 Task: Filter the pull requests by visibility "Private repositories only".
Action: Mouse moved to (204, 136)
Screenshot: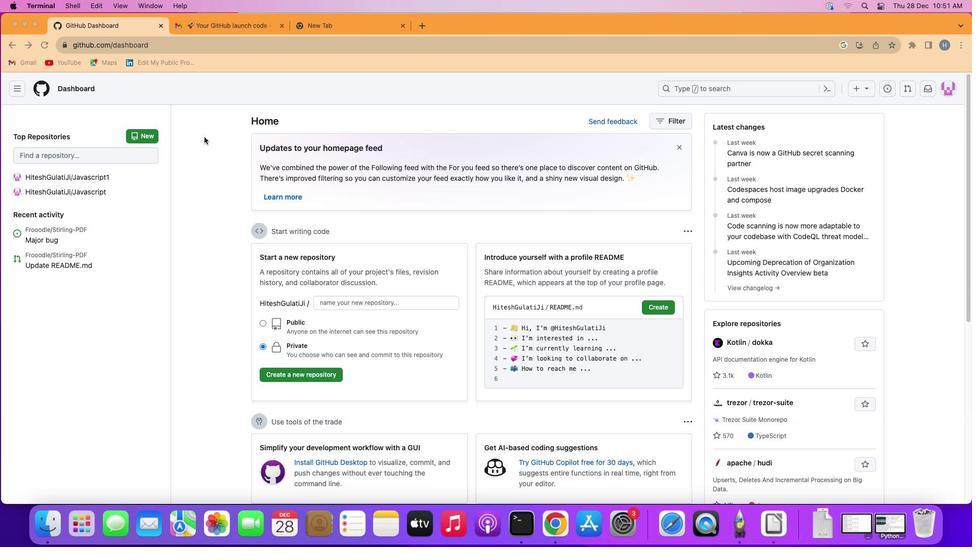 
Action: Mouse pressed left at (204, 136)
Screenshot: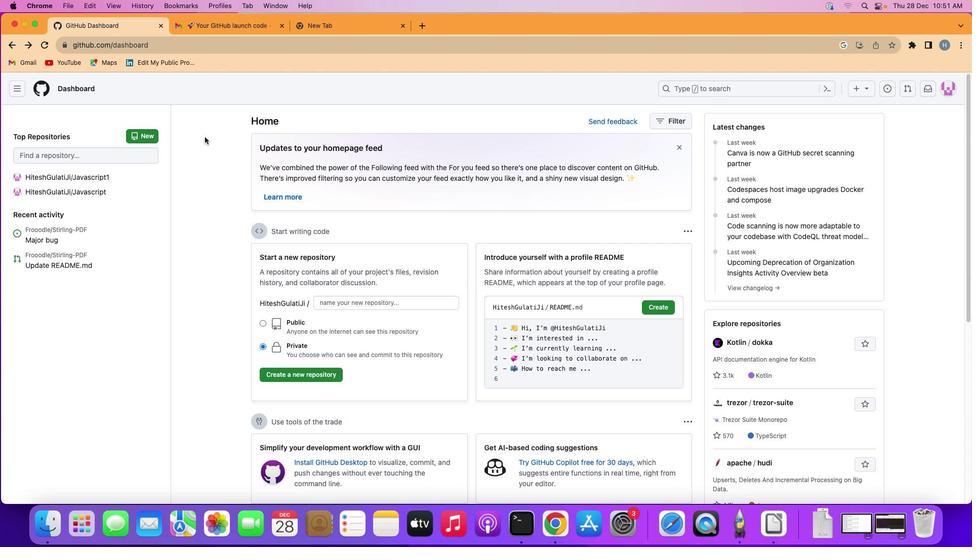 
Action: Mouse moved to (18, 88)
Screenshot: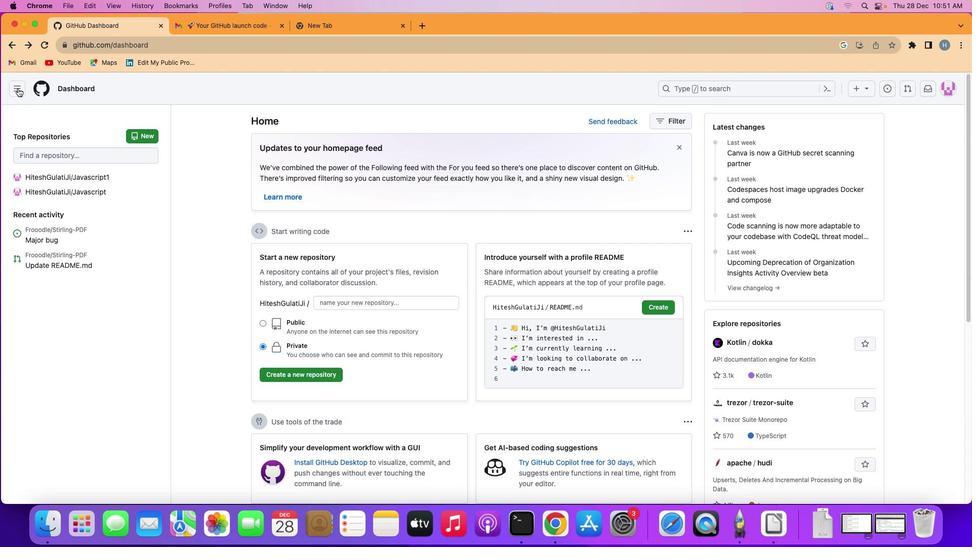 
Action: Mouse pressed left at (18, 88)
Screenshot: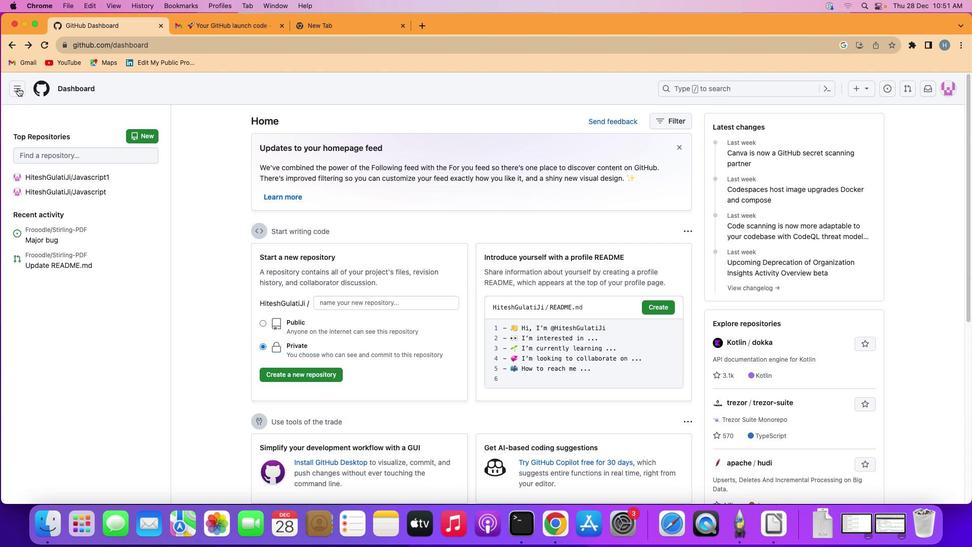 
Action: Mouse moved to (57, 144)
Screenshot: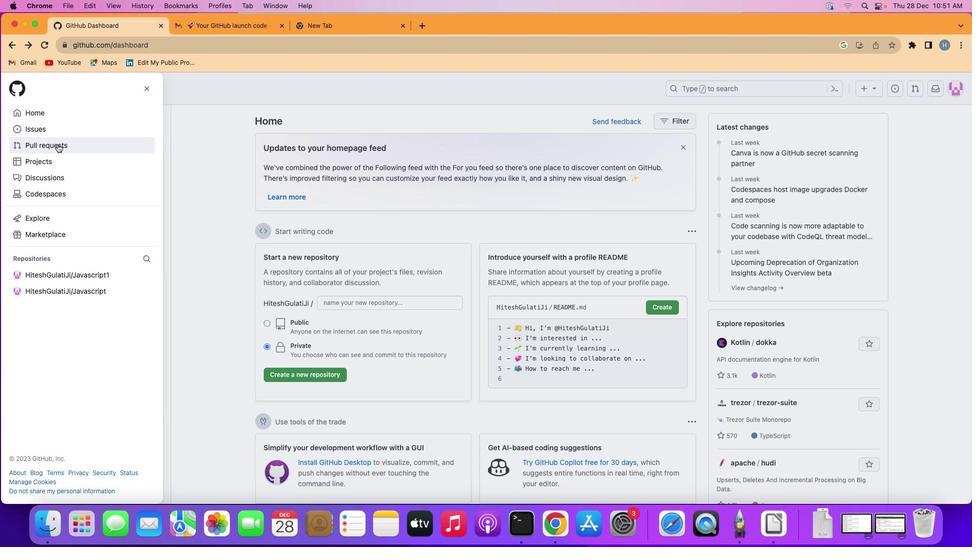 
Action: Mouse pressed left at (57, 144)
Screenshot: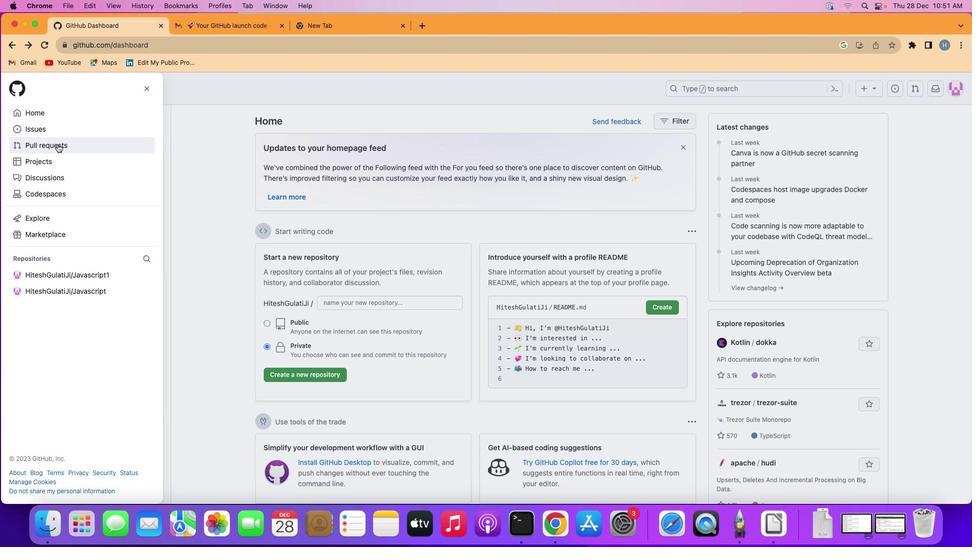 
Action: Mouse moved to (613, 157)
Screenshot: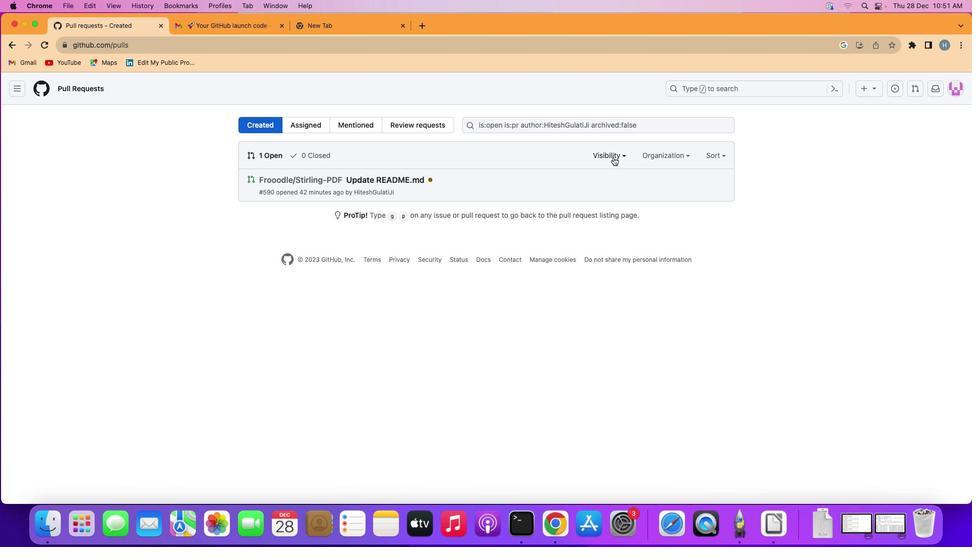 
Action: Mouse pressed left at (613, 157)
Screenshot: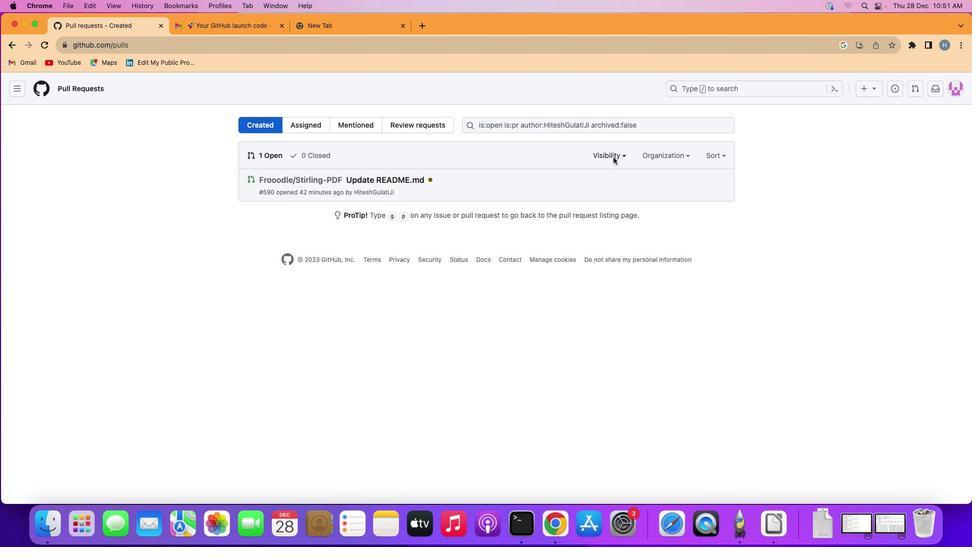 
Action: Mouse moved to (597, 188)
Screenshot: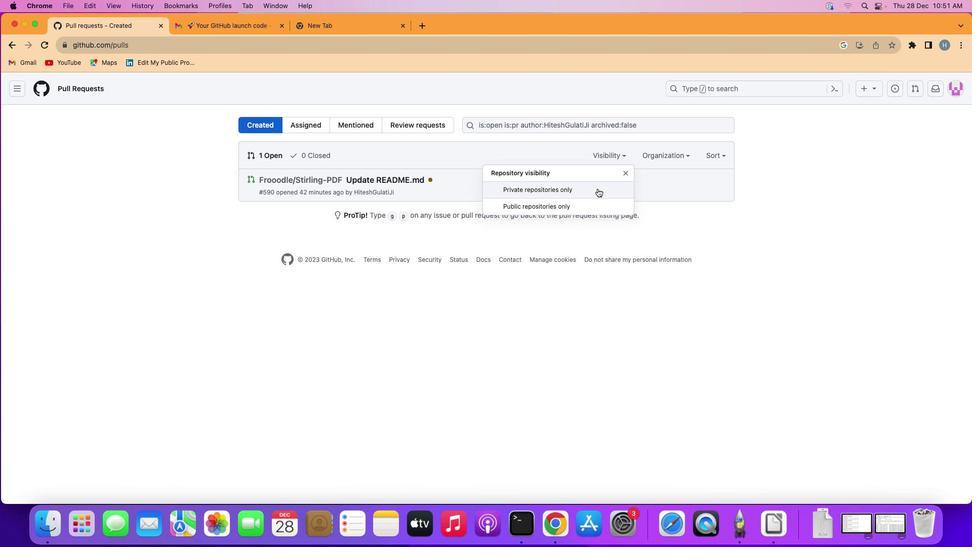 
Action: Mouse pressed left at (597, 188)
Screenshot: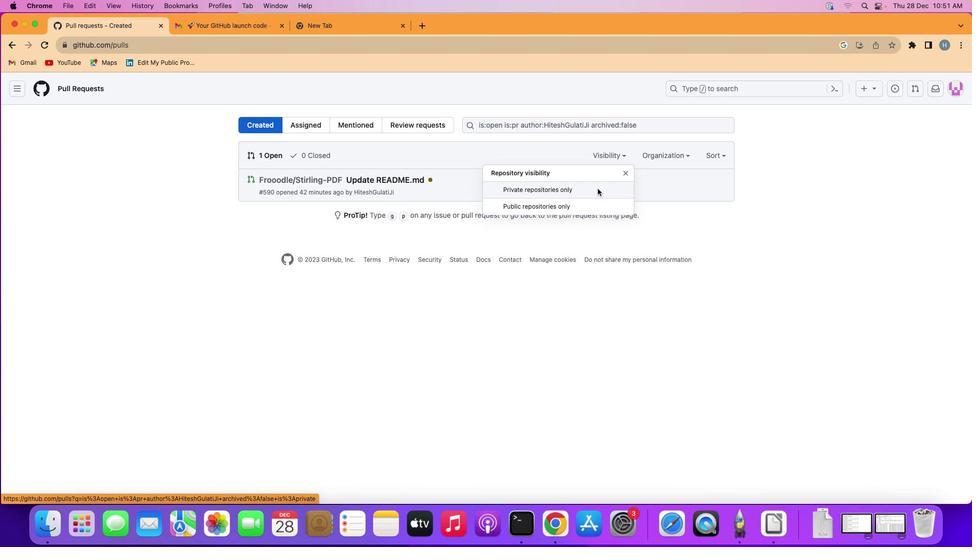 
Action: Mouse moved to (598, 188)
Screenshot: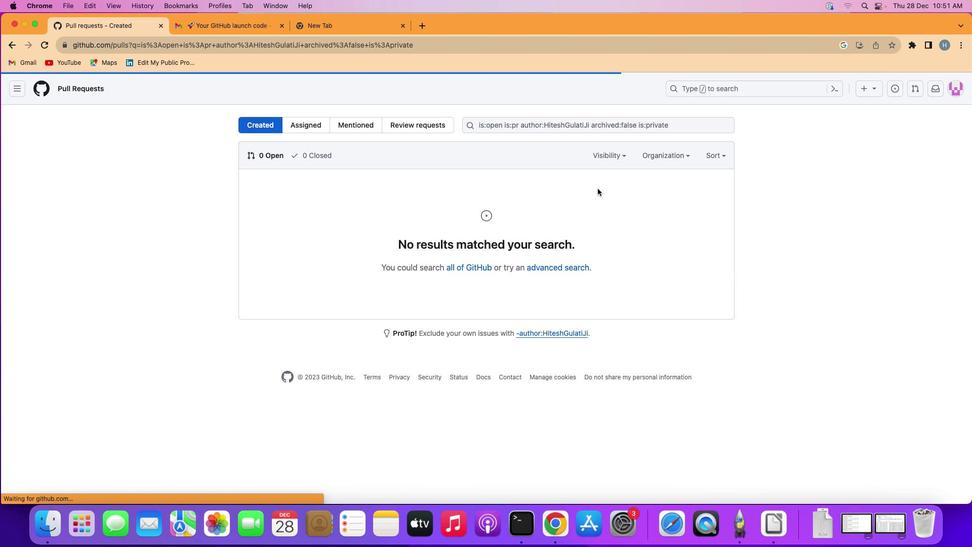 
